 Task: Use the formula "DSUM" in spreadsheet "Project portfolio".
Action: Mouse moved to (314, 315)
Screenshot: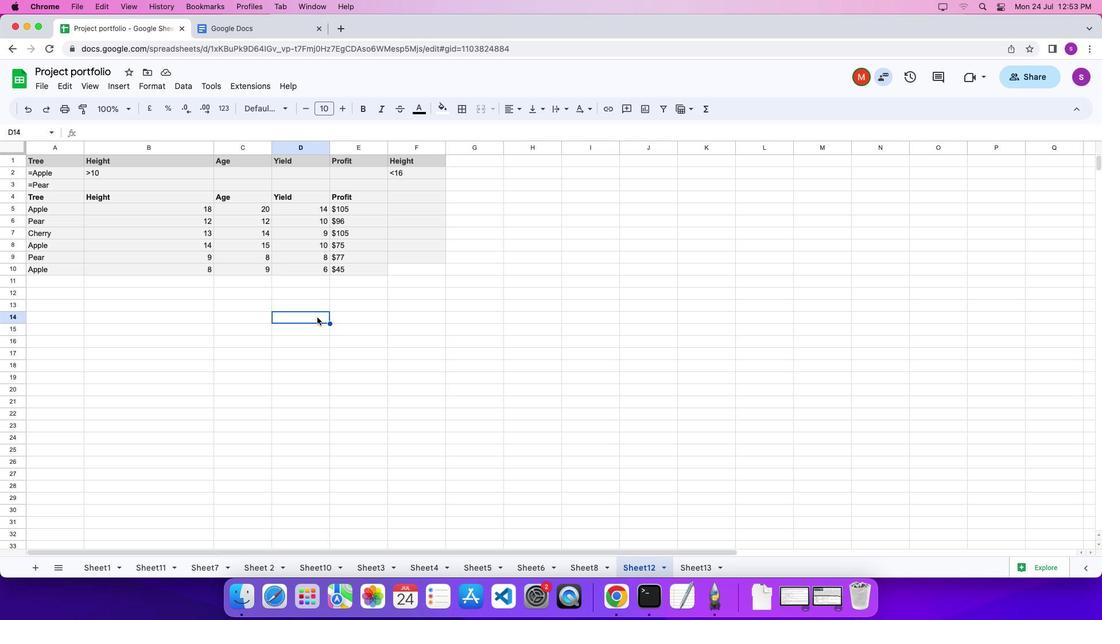 
Action: Mouse pressed left at (314, 315)
Screenshot: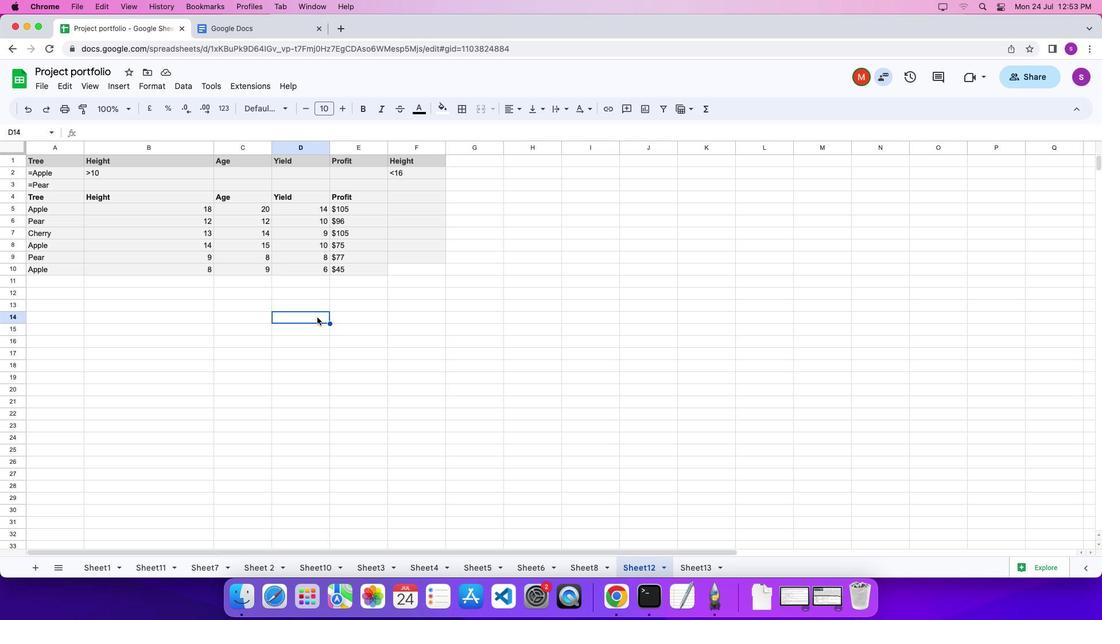 
Action: Mouse moved to (315, 314)
Screenshot: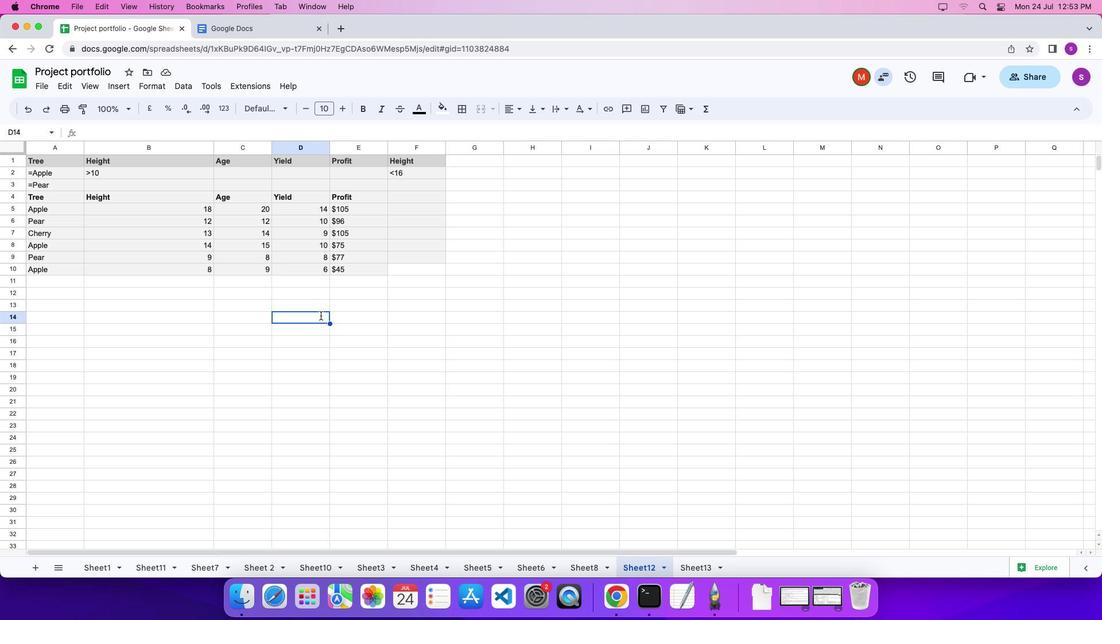 
Action: Key pressed '='
Screenshot: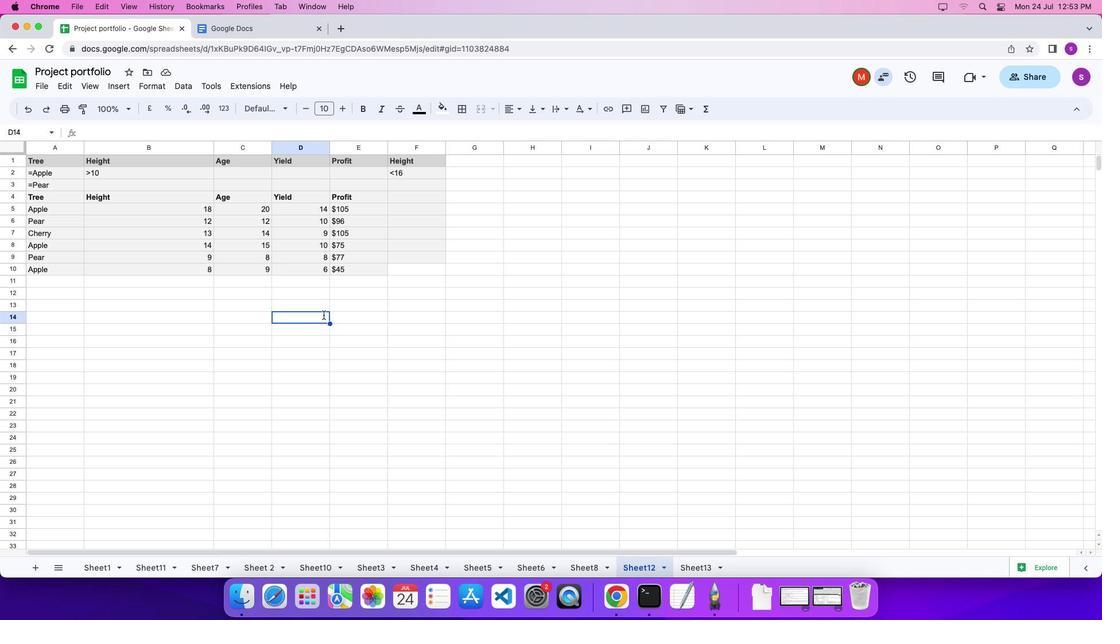 
Action: Mouse moved to (701, 107)
Screenshot: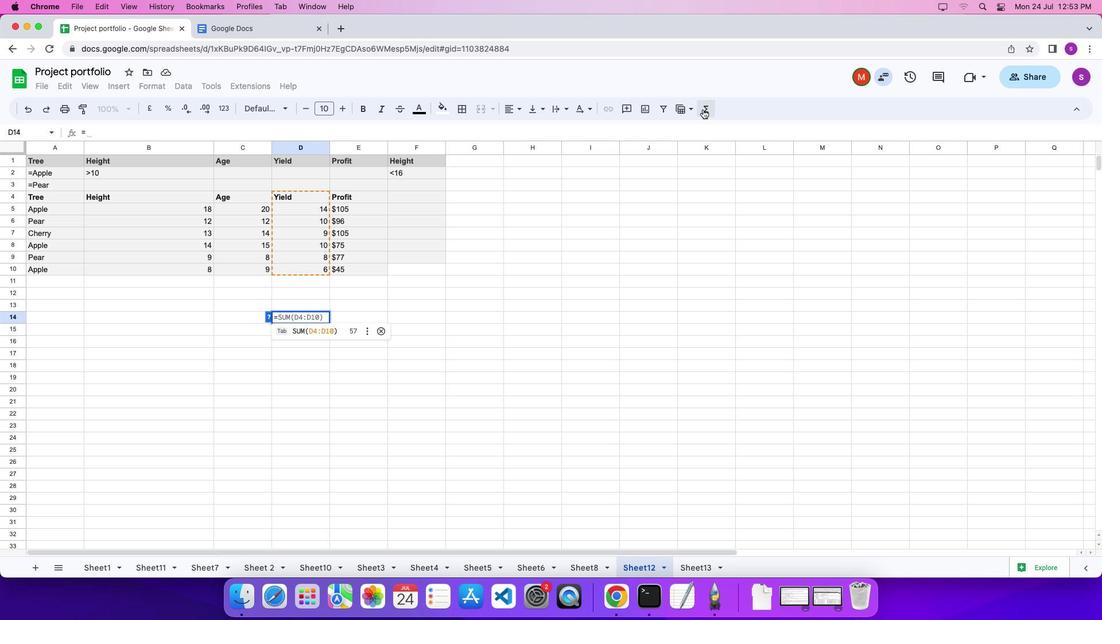 
Action: Mouse pressed left at (701, 107)
Screenshot: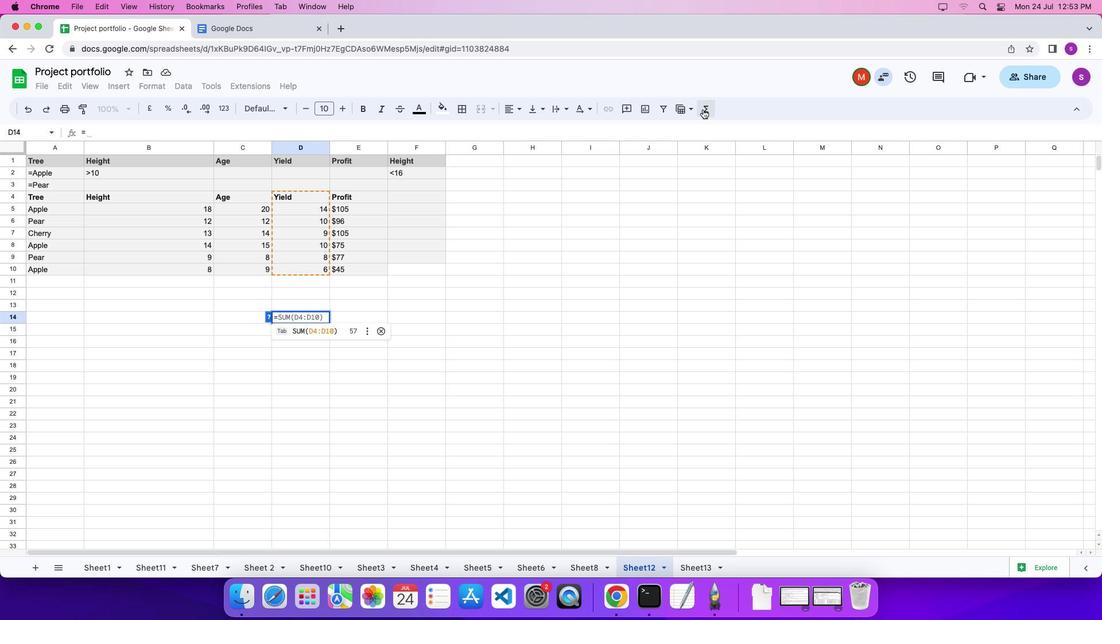 
Action: Mouse moved to (885, 395)
Screenshot: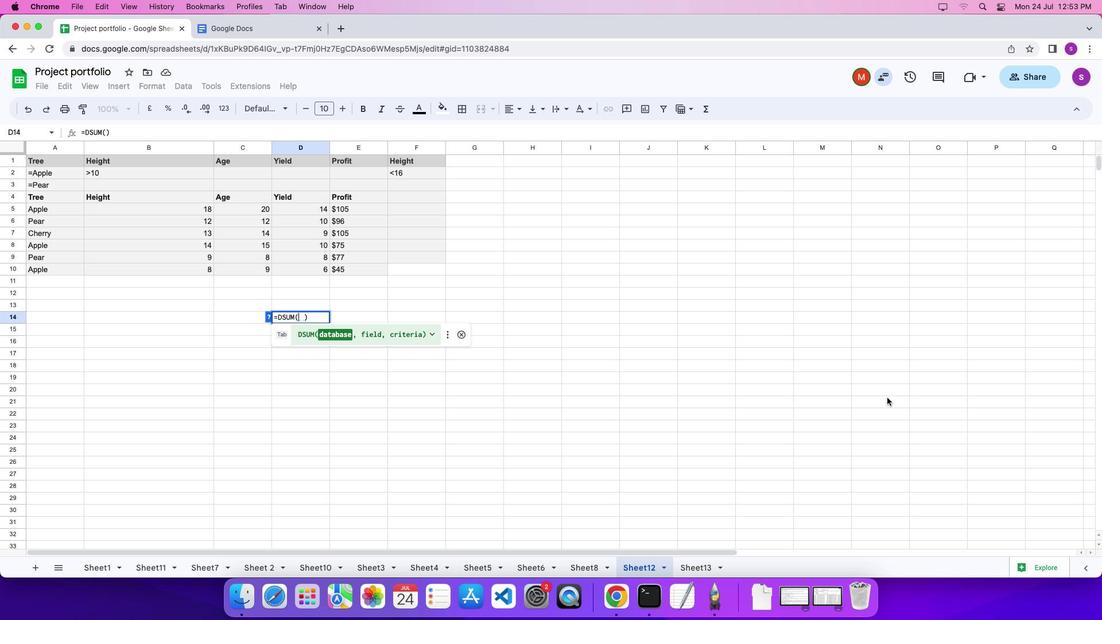 
Action: Mouse pressed left at (885, 395)
Screenshot: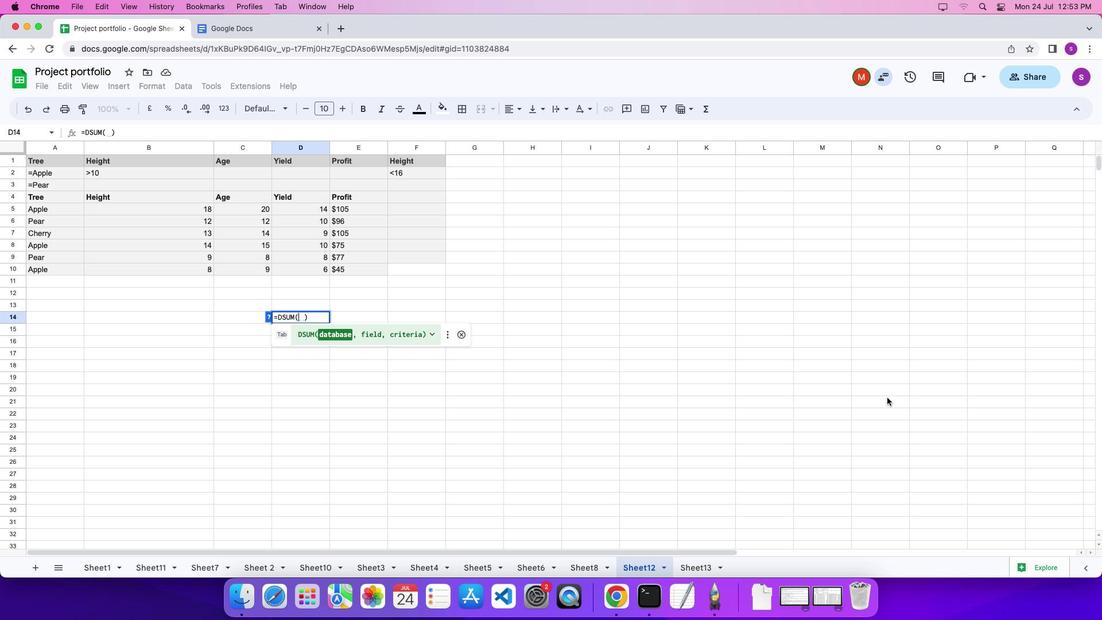 
Action: Mouse moved to (55, 195)
Screenshot: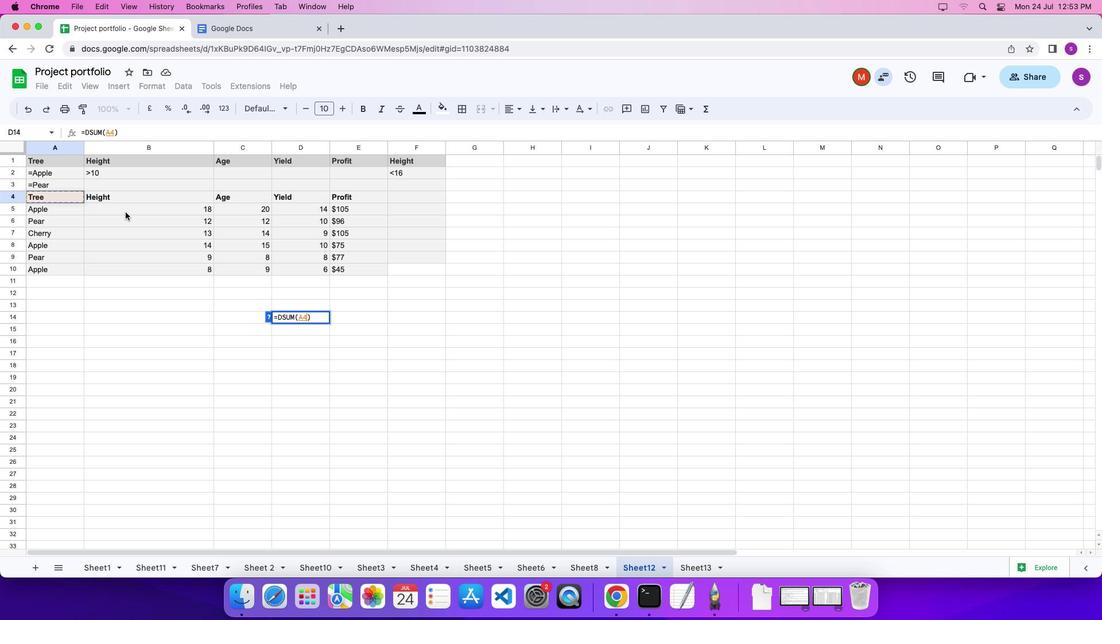 
Action: Mouse pressed left at (55, 195)
Screenshot: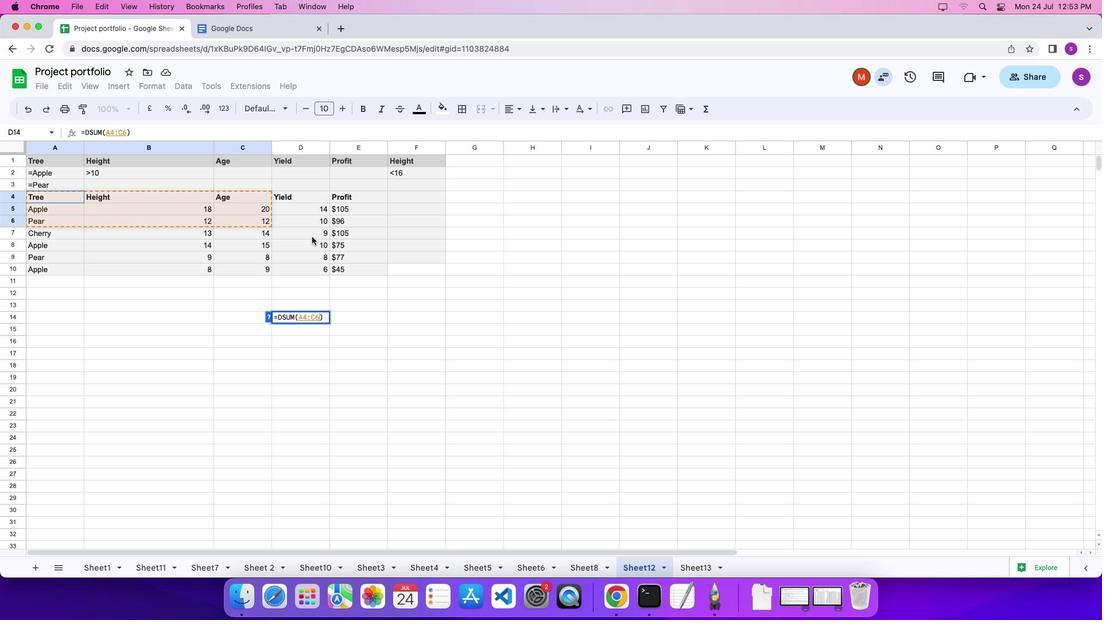 
Action: Mouse moved to (342, 264)
Screenshot: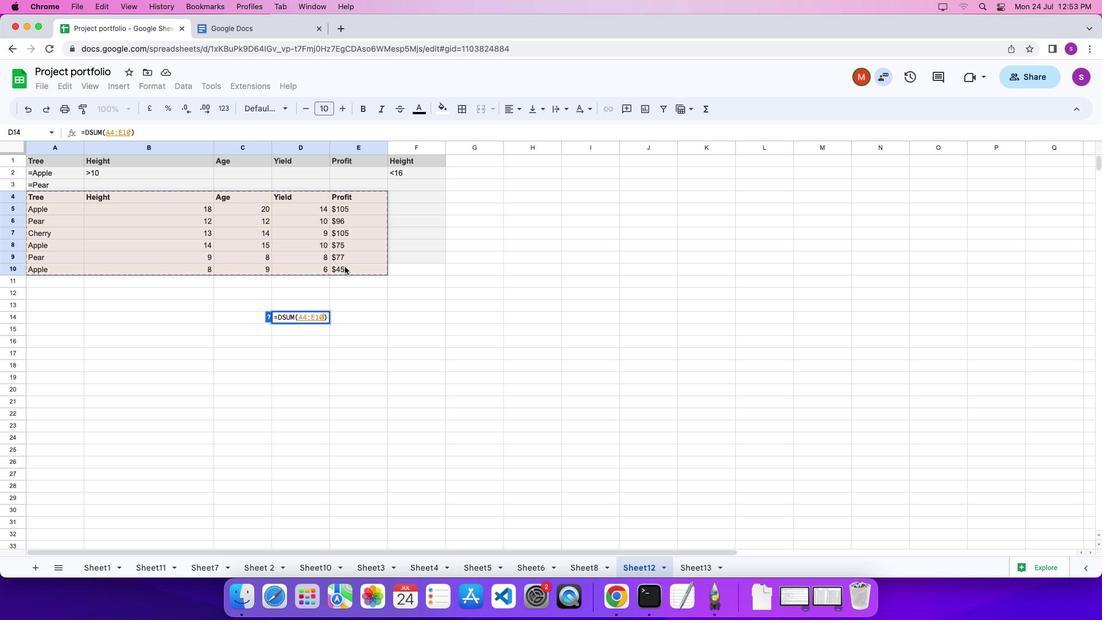 
Action: Key pressed ','Key.shift_r'"'Key.shift'Y''i''e''l''d'Key.shift_r'"'','
Screenshot: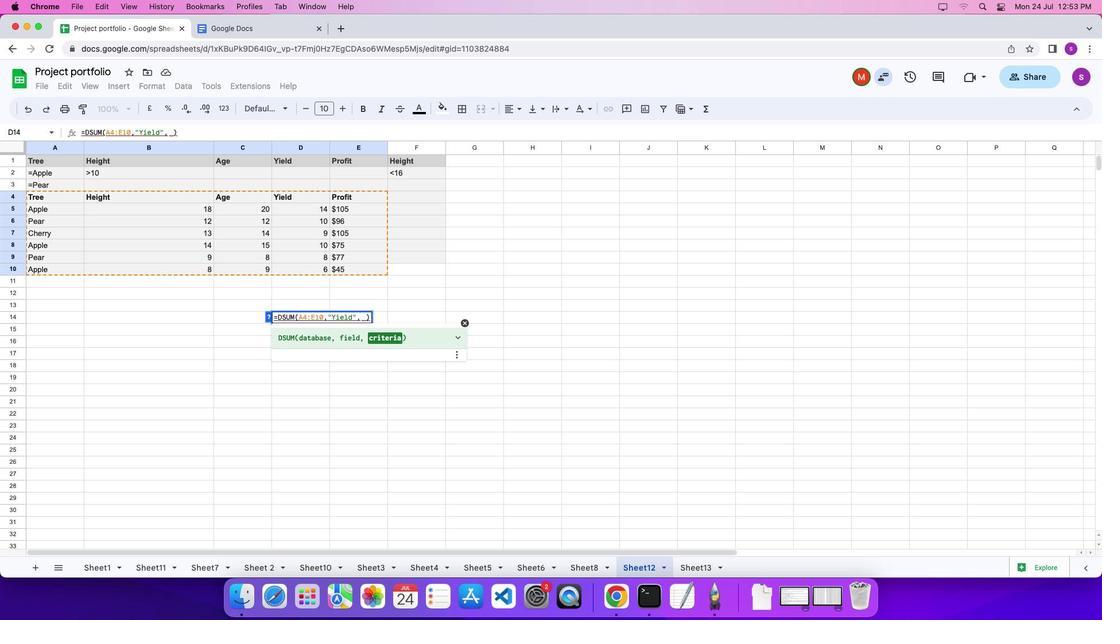 
Action: Mouse moved to (40, 158)
Screenshot: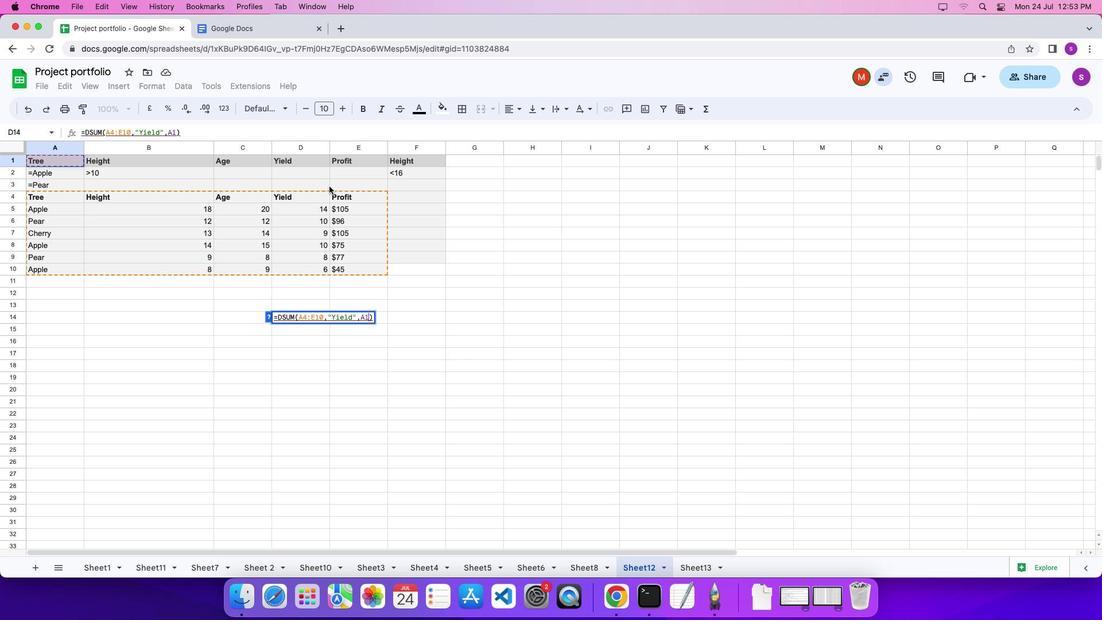 
Action: Mouse pressed left at (40, 158)
Screenshot: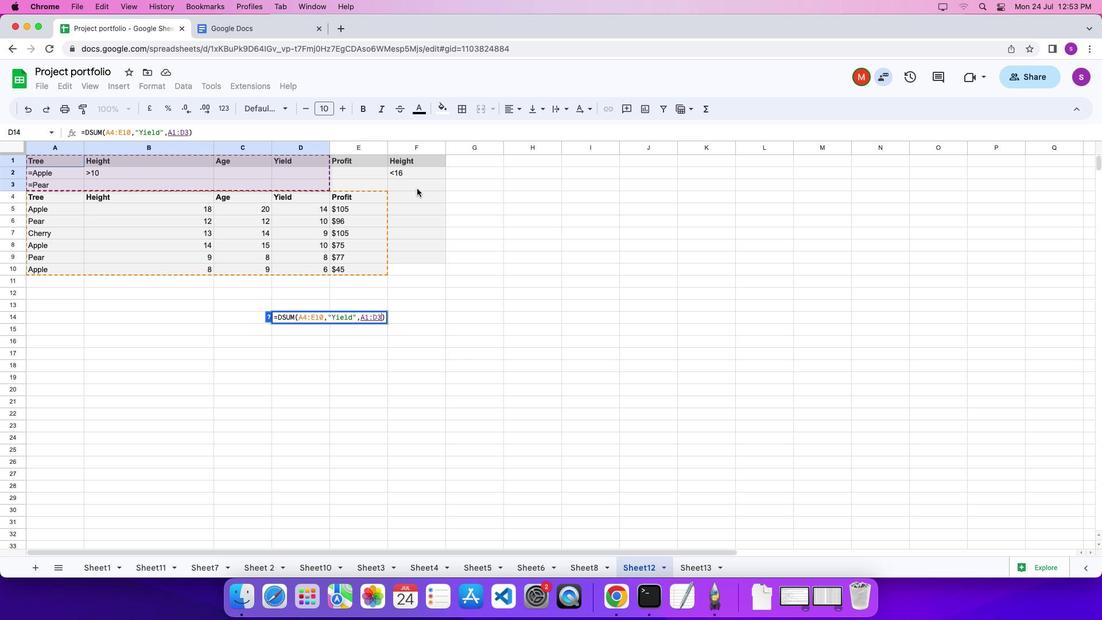 
Action: Mouse moved to (412, 203)
Screenshot: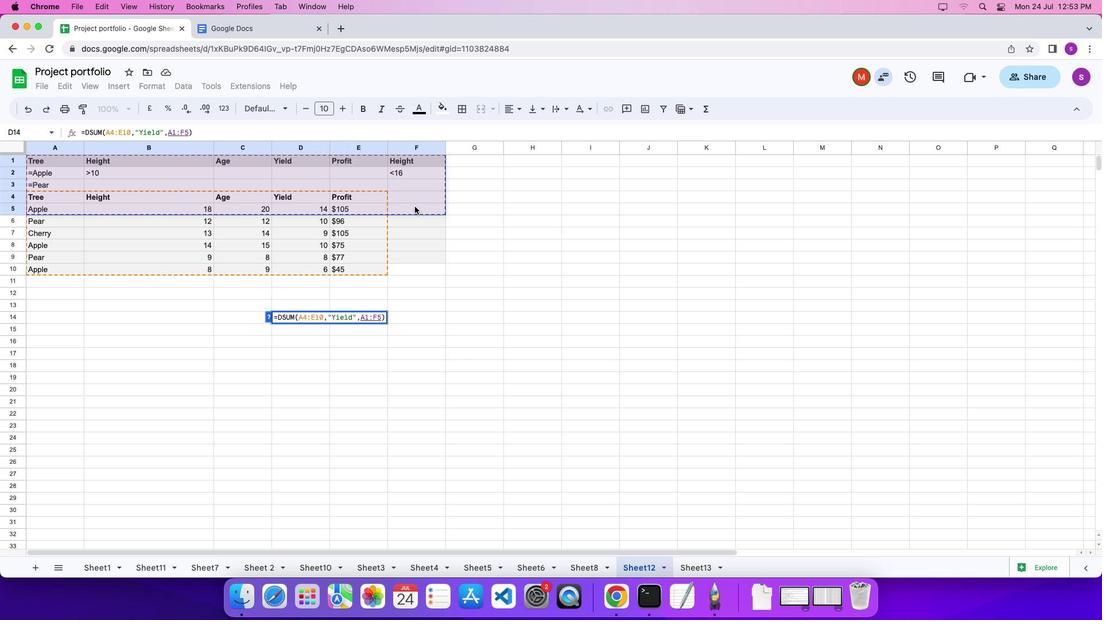 
Action: Key pressed '\x03'
Screenshot: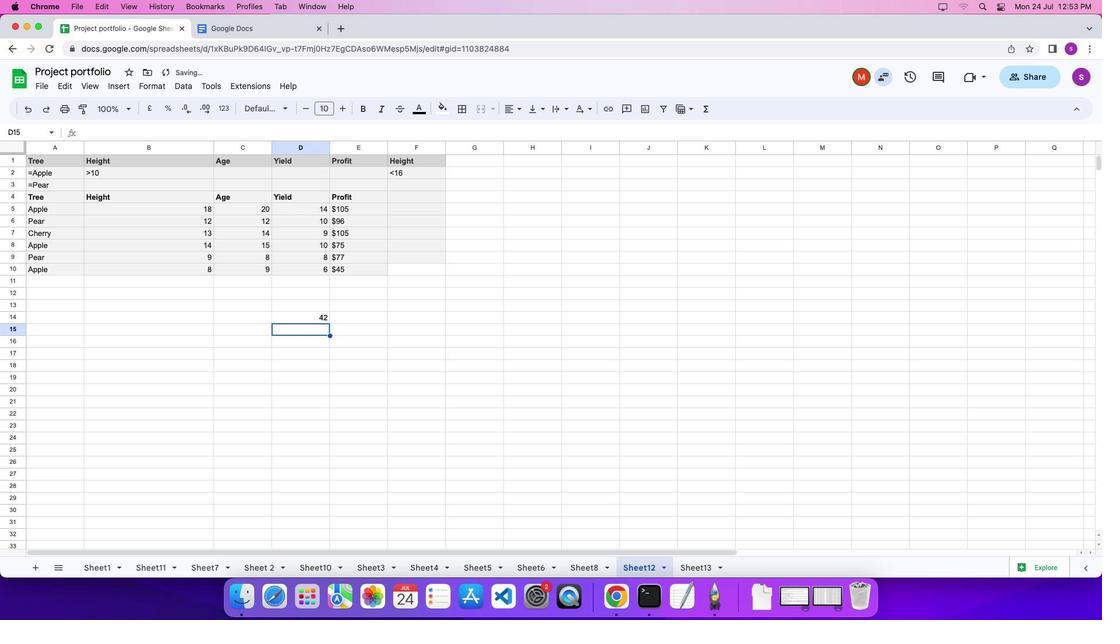 
Action: Mouse moved to (412, 202)
Screenshot: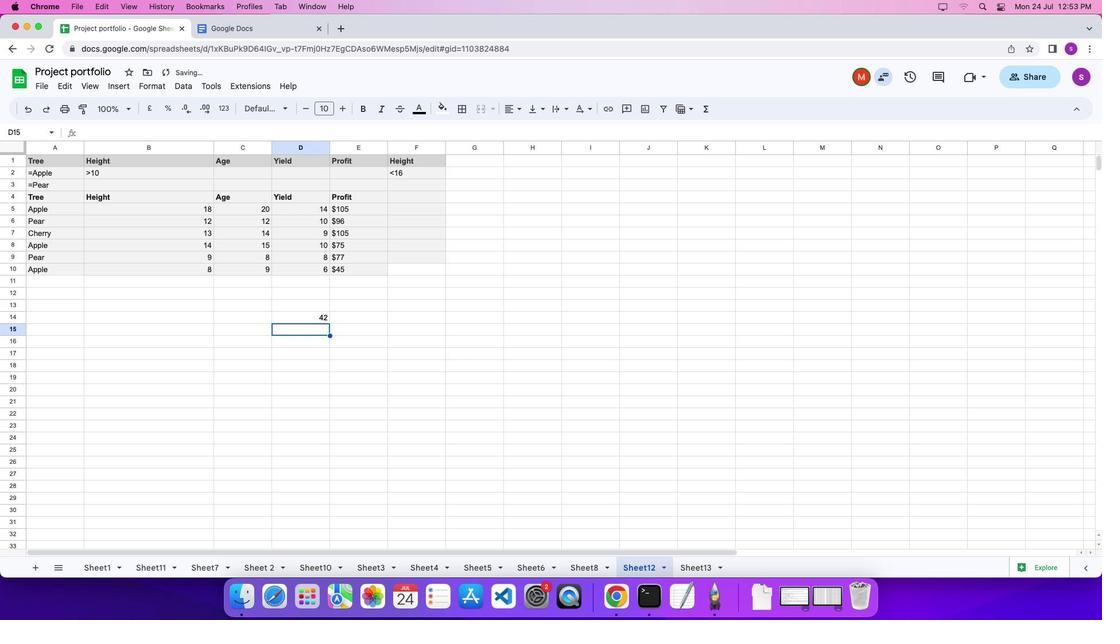 
